 Task: Search "Pending" ticket status & apply.
Action: Mouse moved to (27, 202)
Screenshot: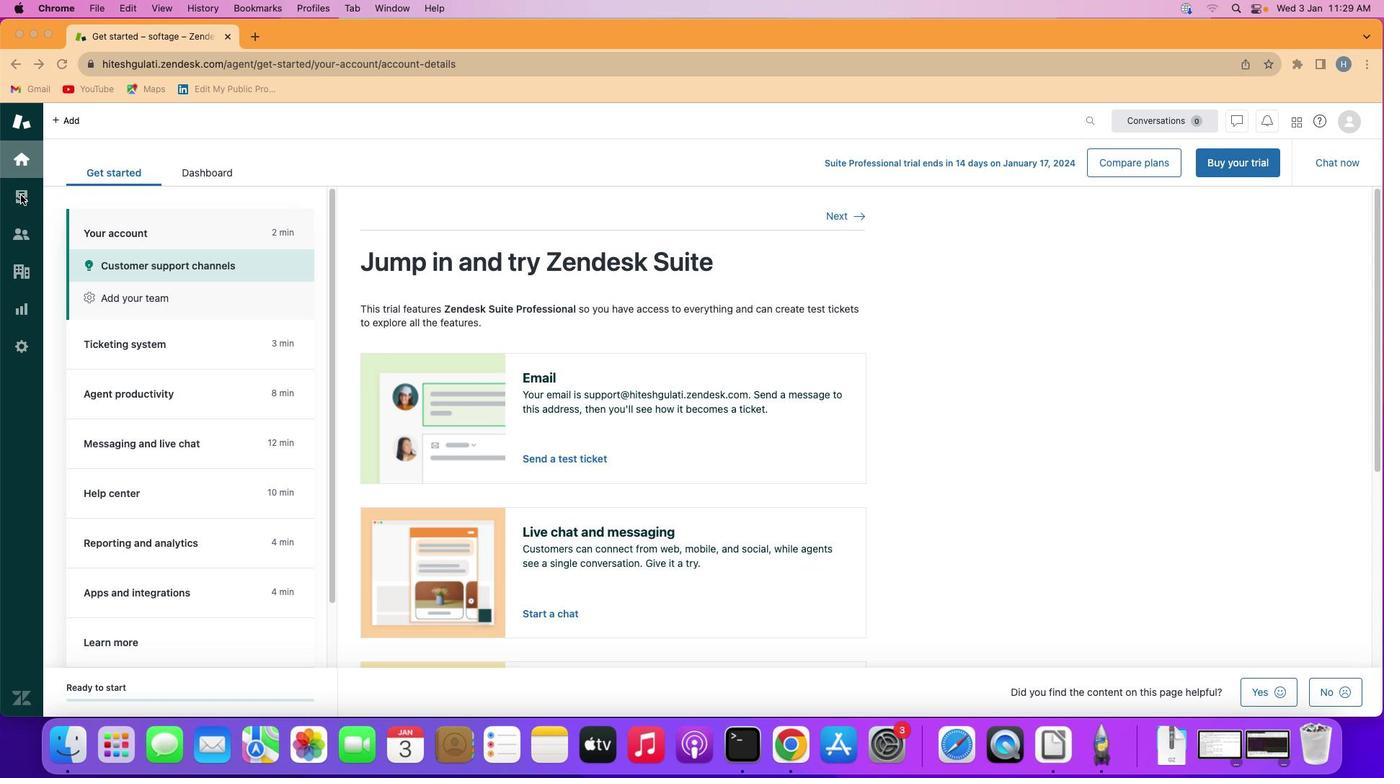 
Action: Mouse pressed left at (27, 202)
Screenshot: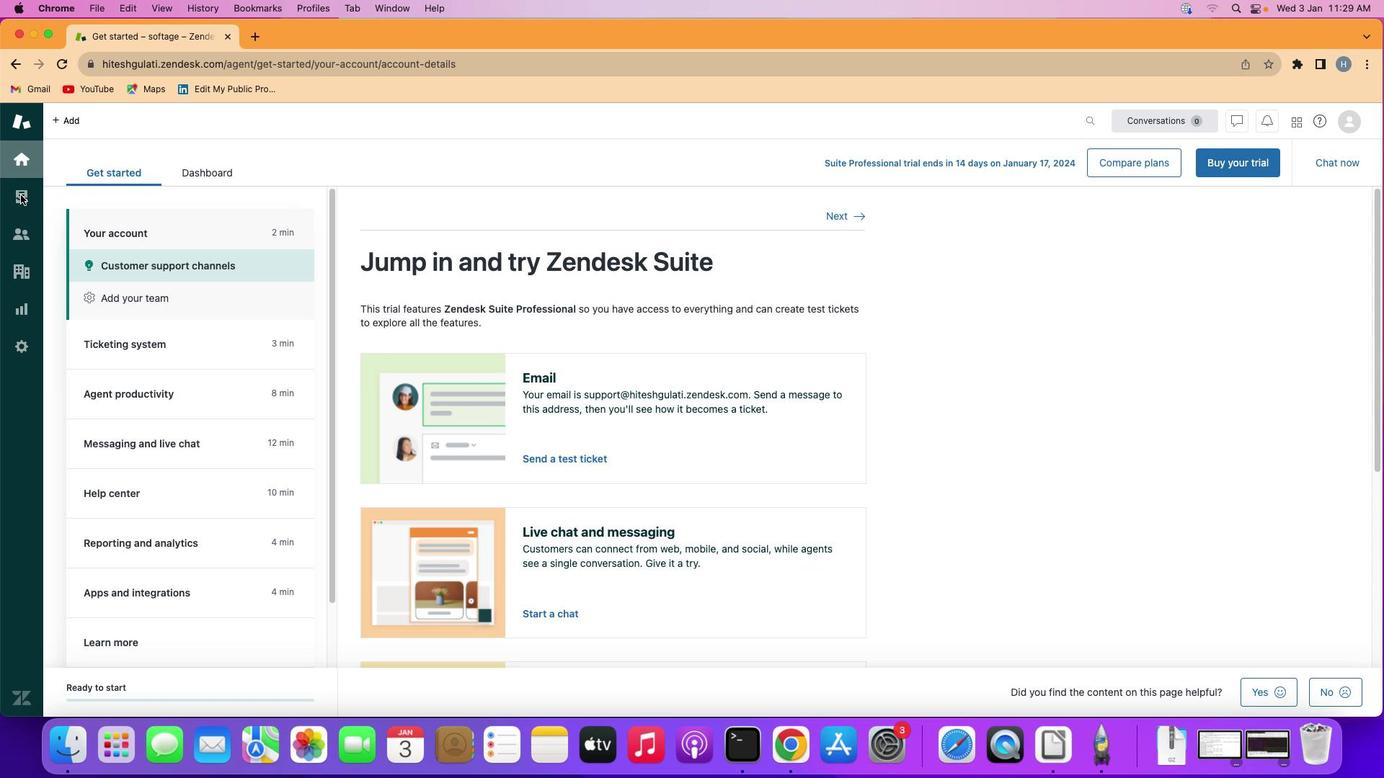 
Action: Mouse moved to (27, 201)
Screenshot: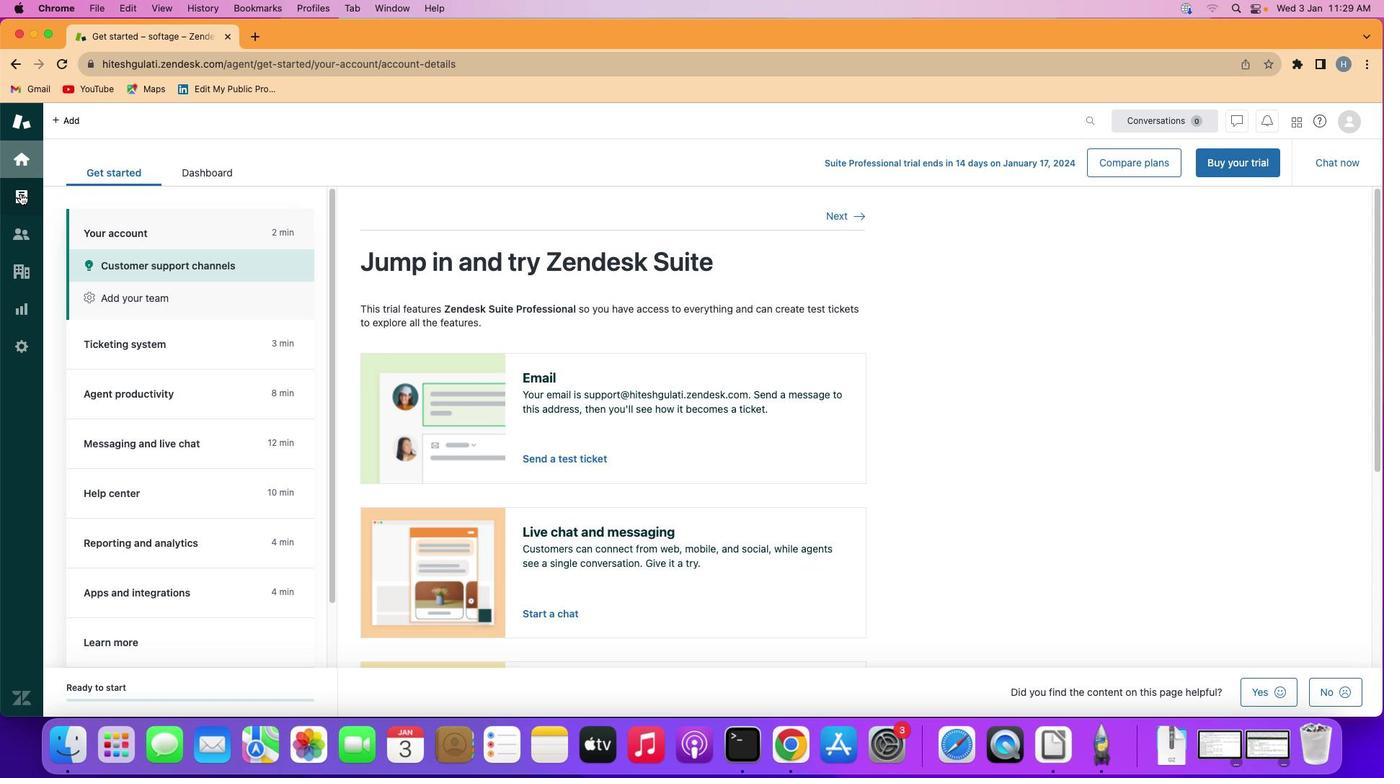 
Action: Mouse pressed left at (27, 201)
Screenshot: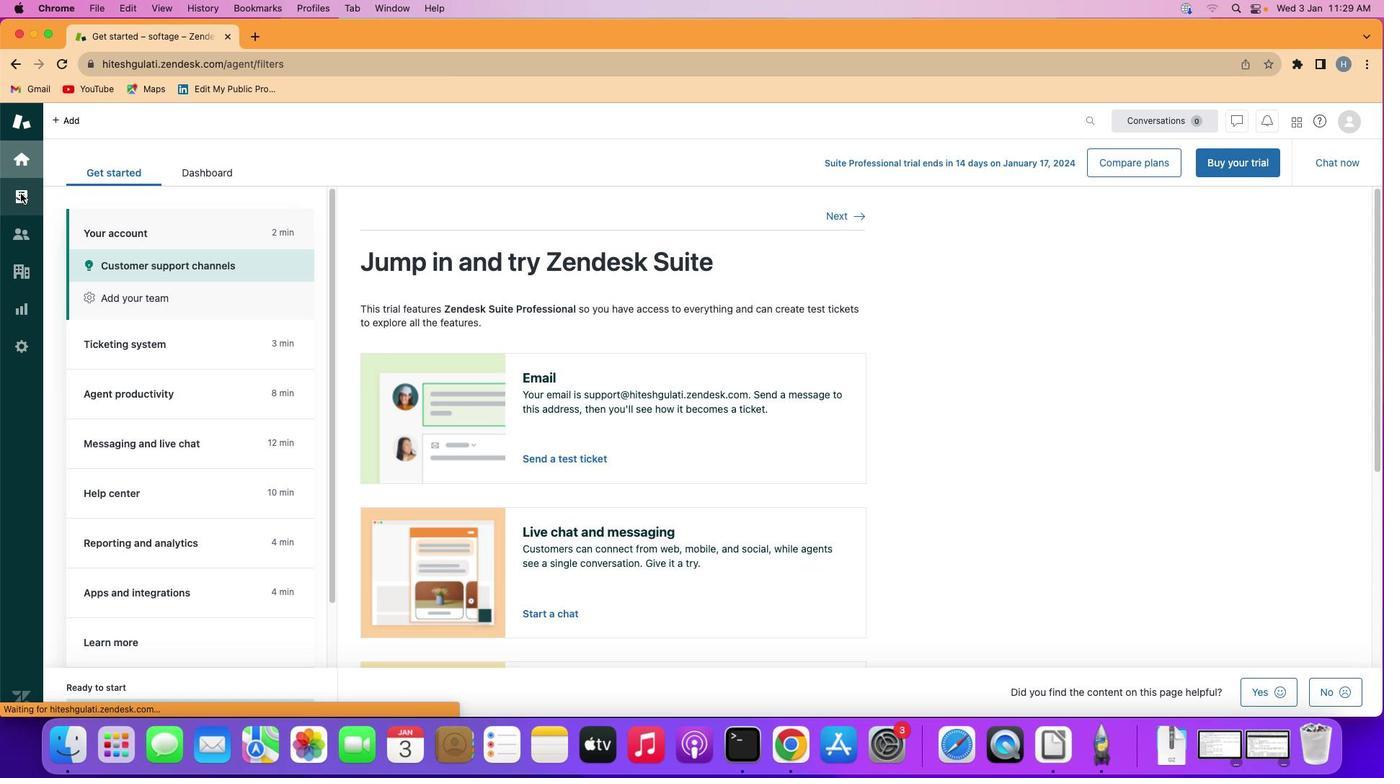 
Action: Mouse moved to (154, 354)
Screenshot: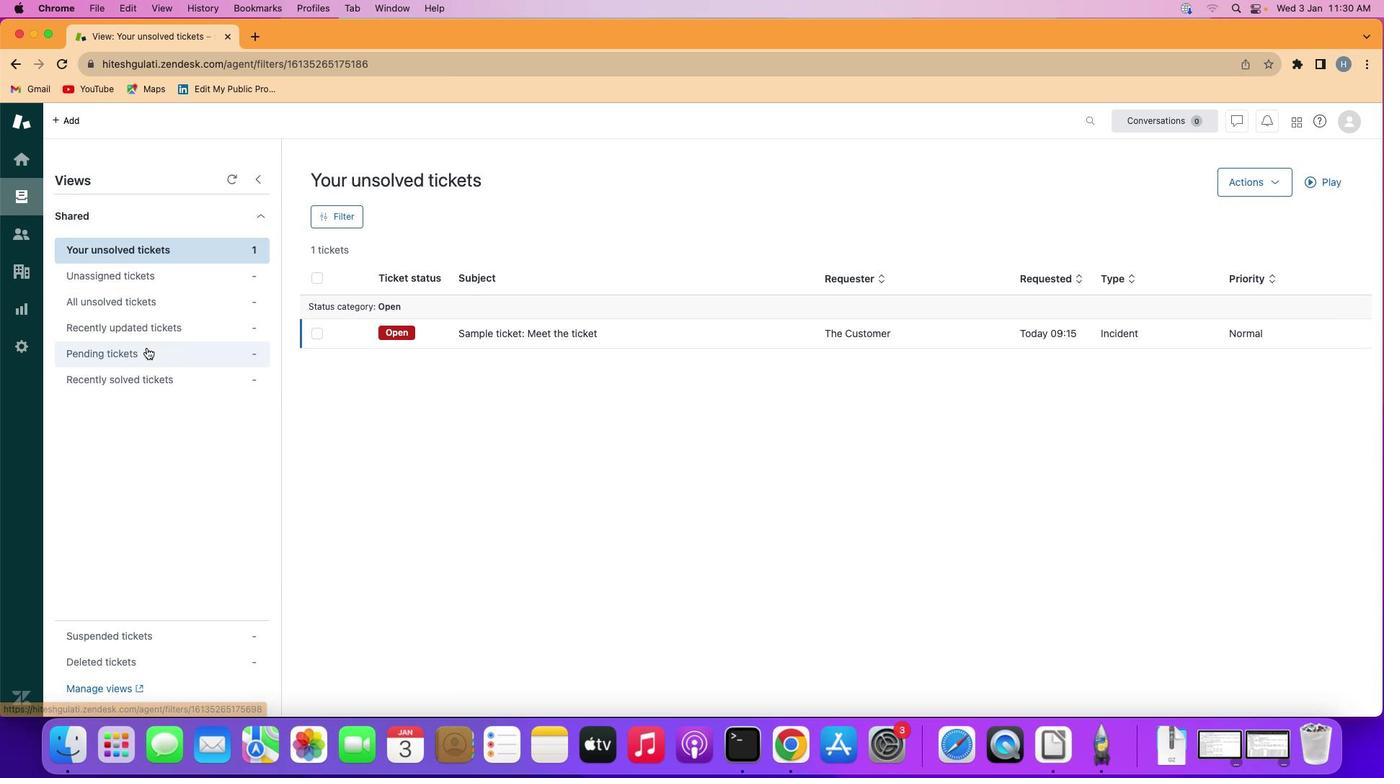 
Action: Mouse pressed left at (154, 354)
Screenshot: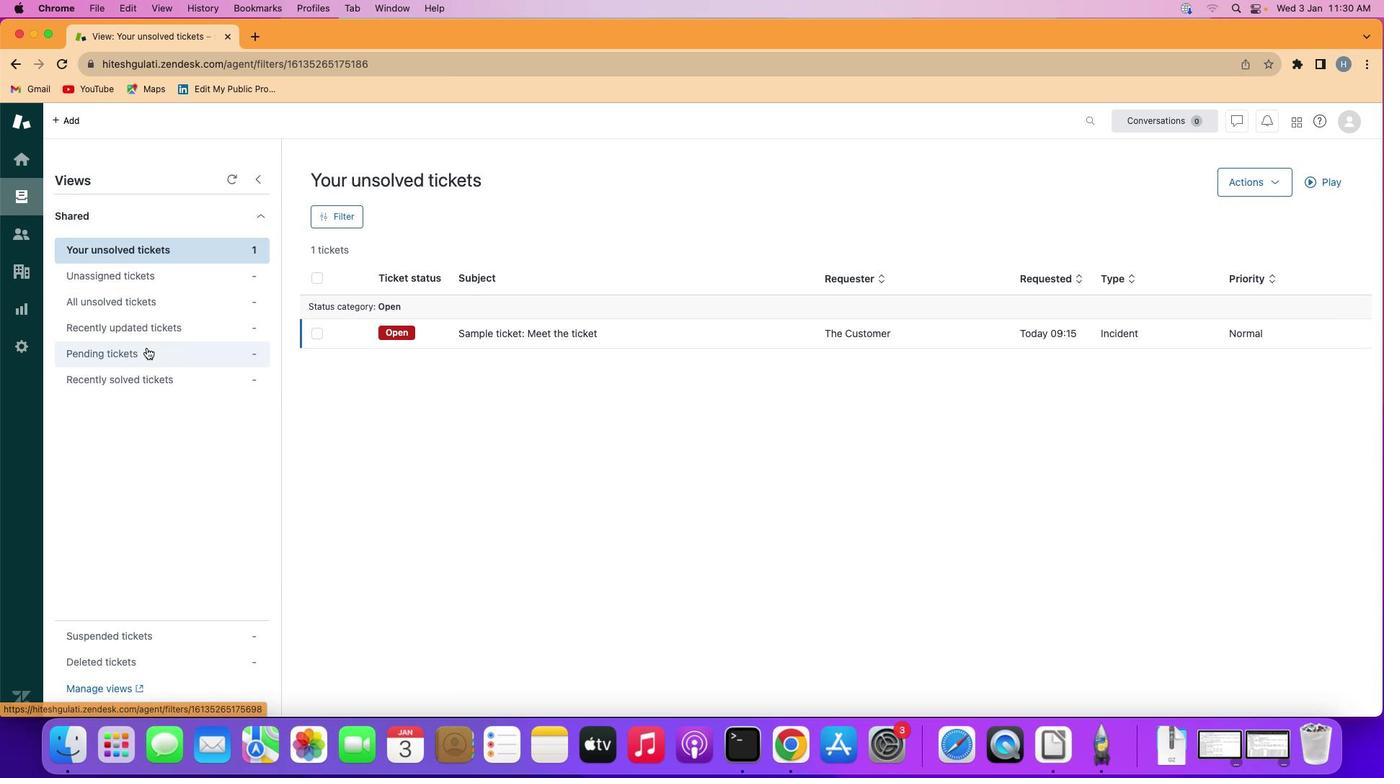 
Action: Mouse moved to (347, 220)
Screenshot: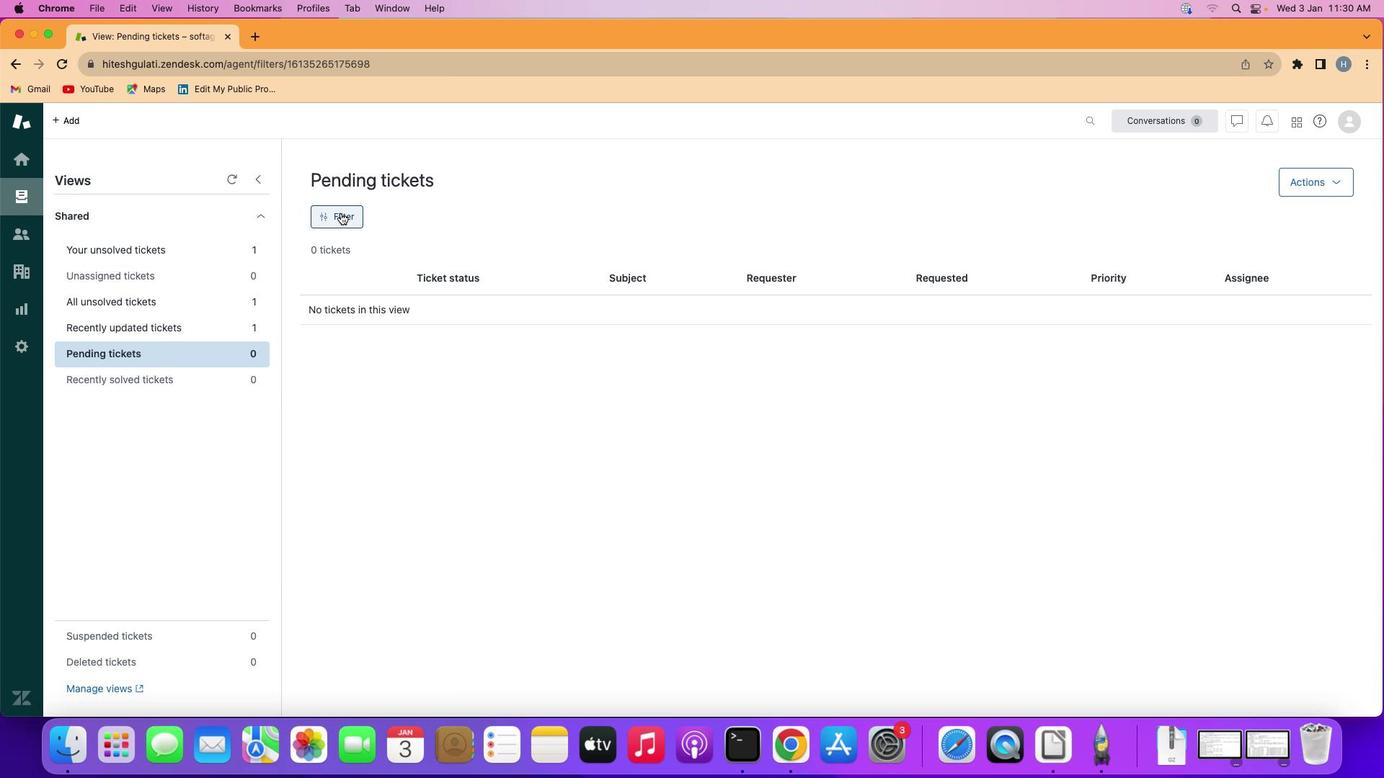 
Action: Mouse pressed left at (347, 220)
Screenshot: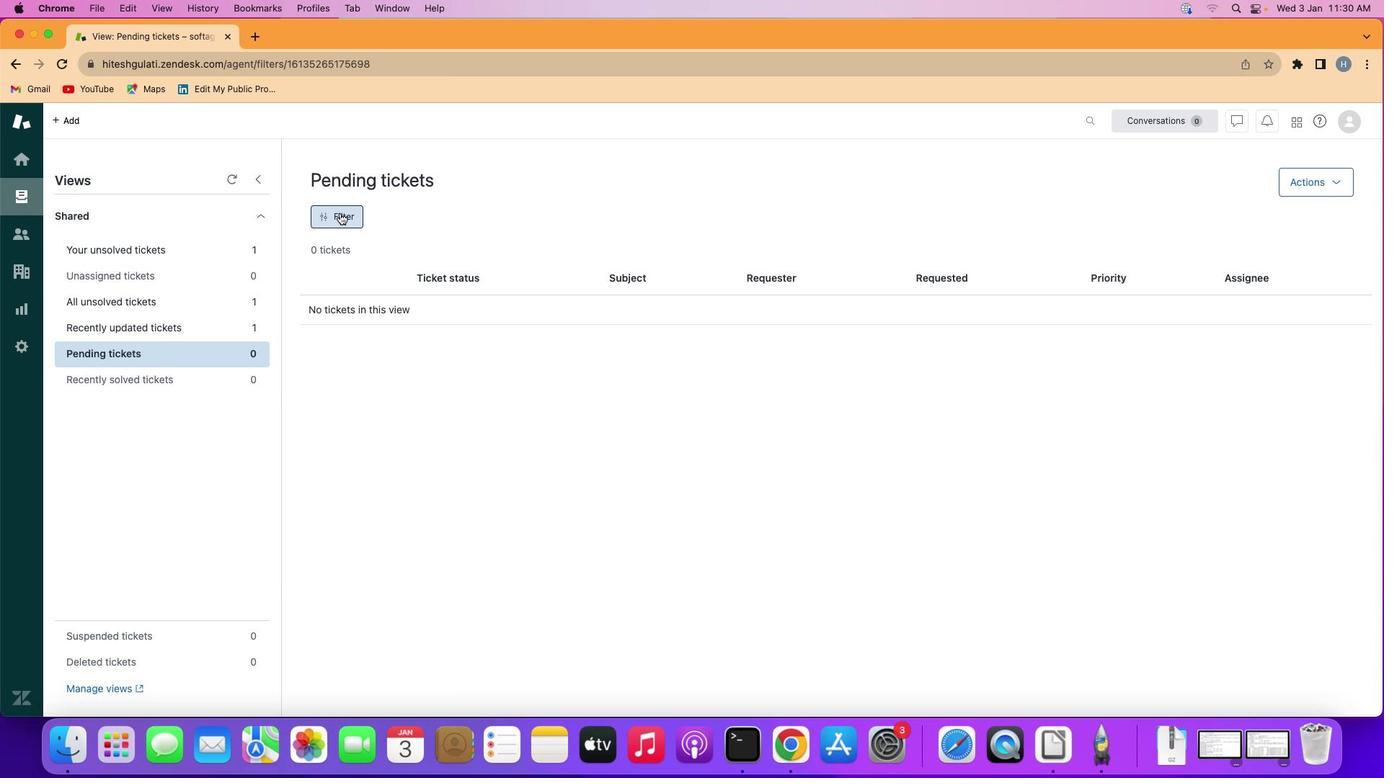 
Action: Mouse moved to (1223, 274)
Screenshot: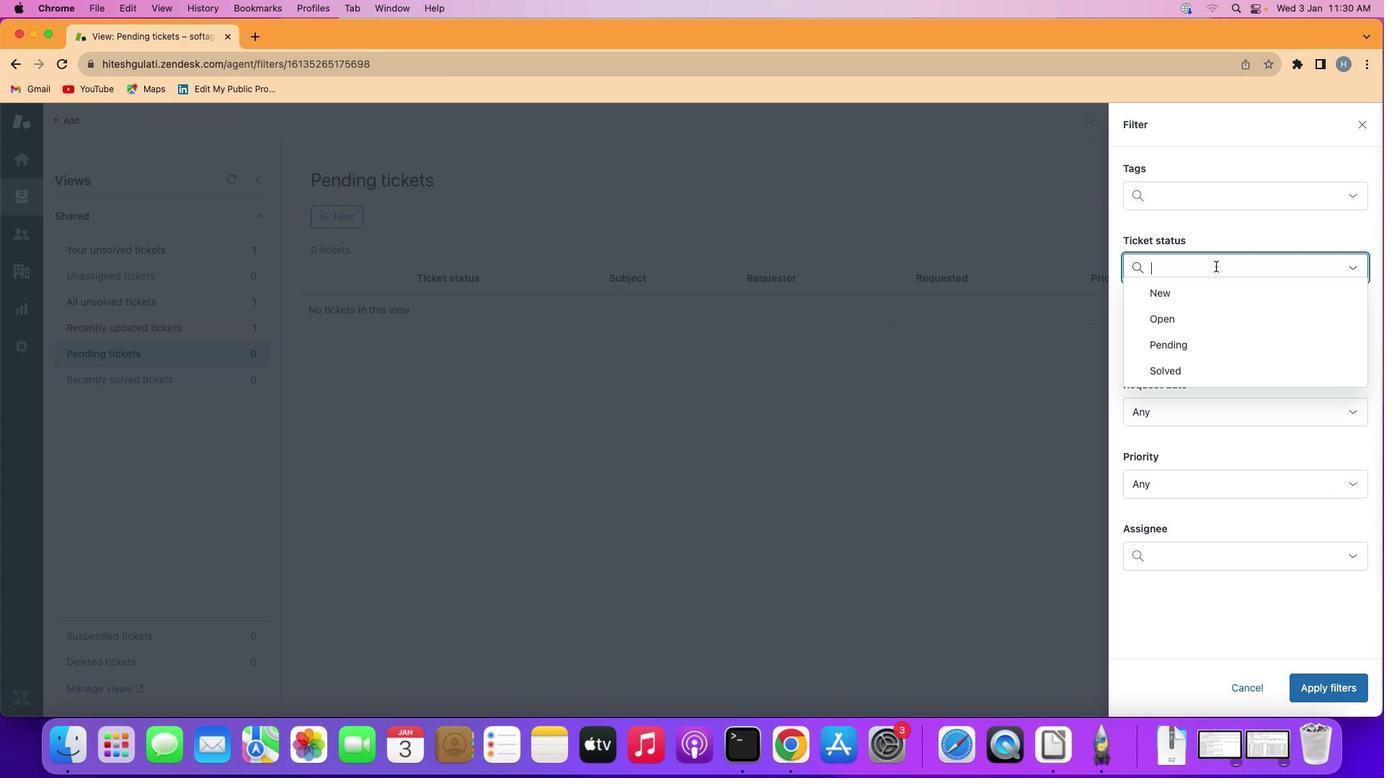 
Action: Mouse pressed left at (1223, 274)
Screenshot: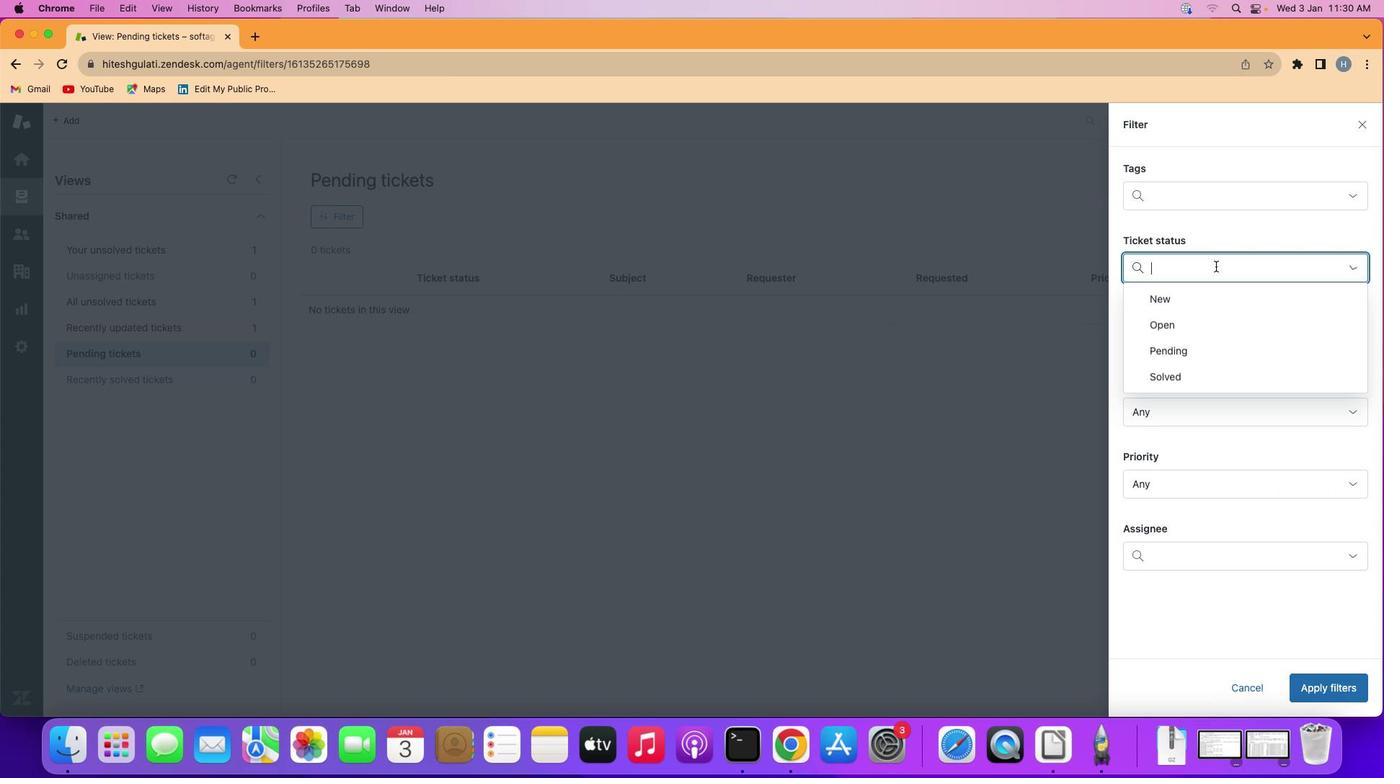 
Action: Mouse moved to (1217, 368)
Screenshot: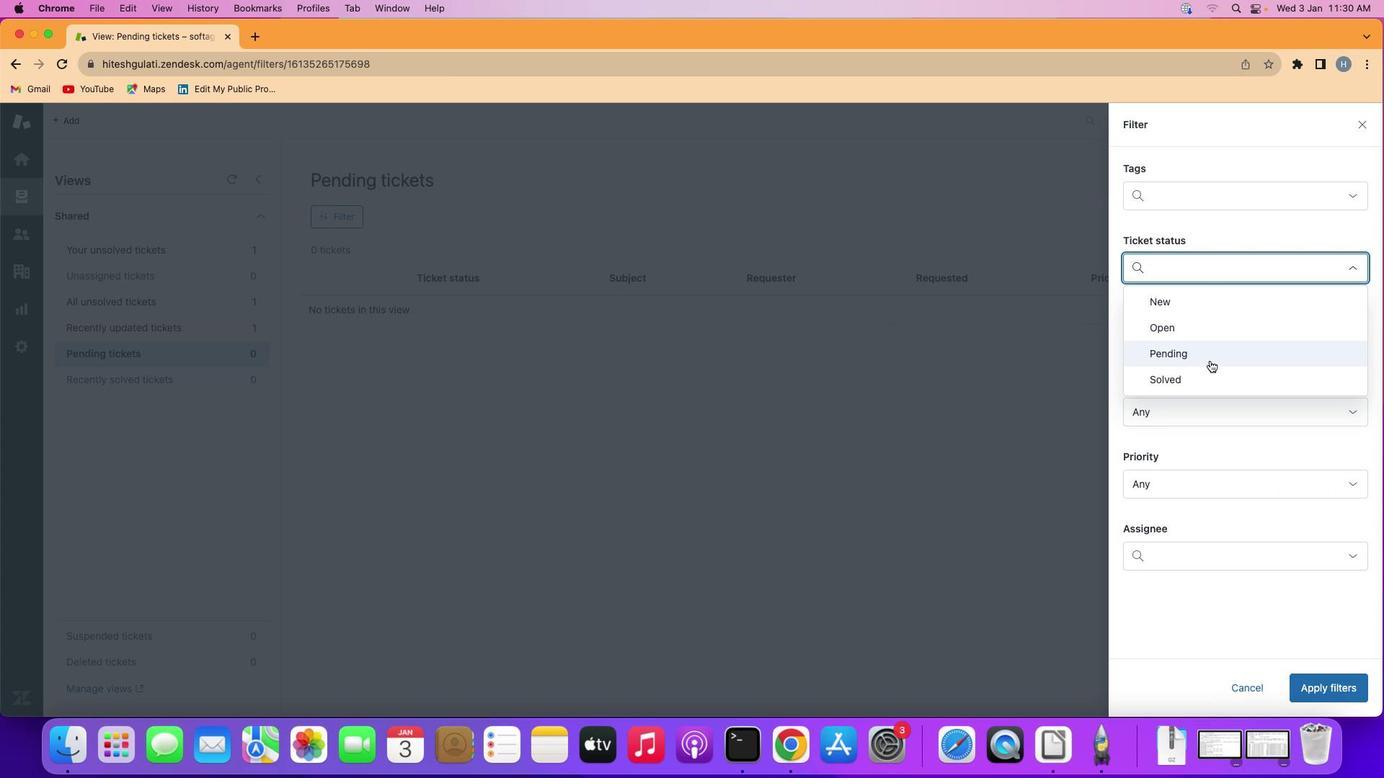 
Action: Mouse pressed left at (1217, 368)
Screenshot: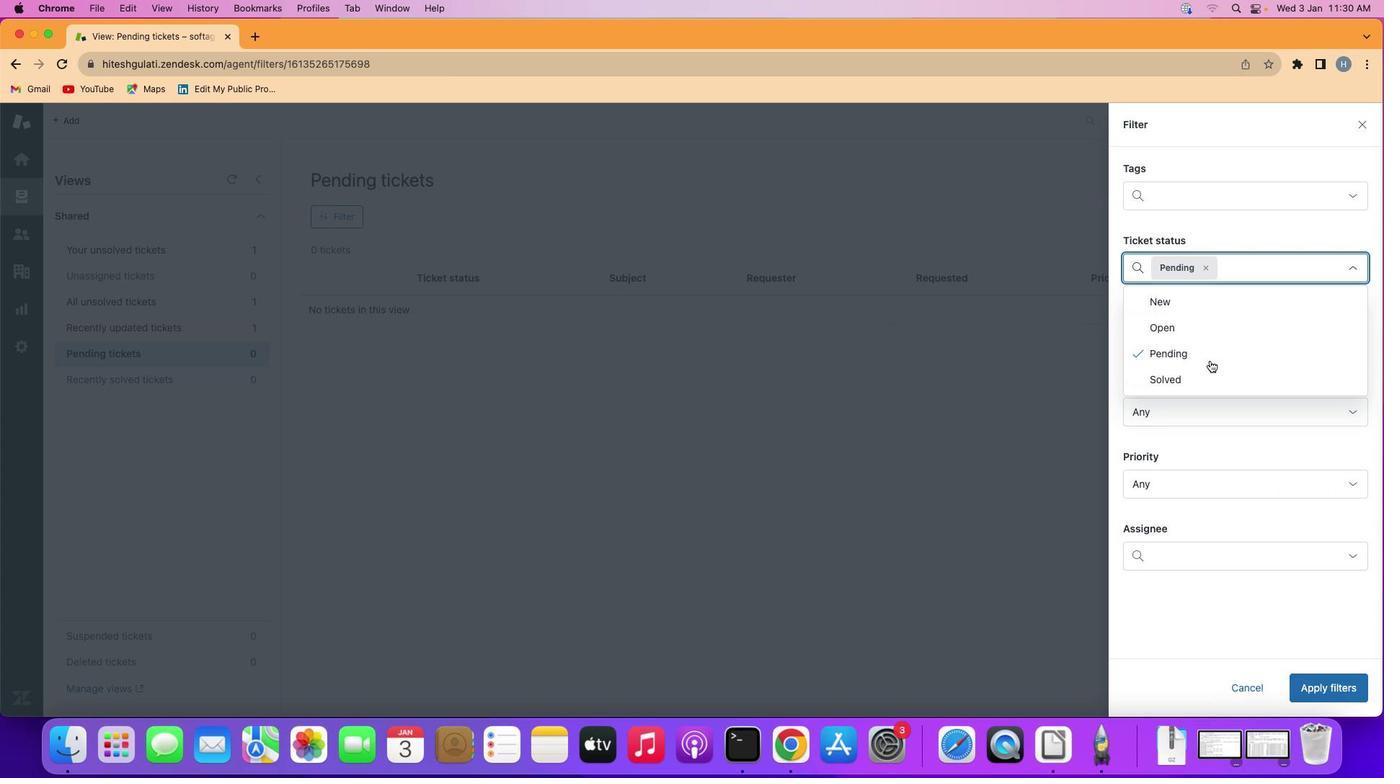 
Action: Mouse moved to (1330, 695)
Screenshot: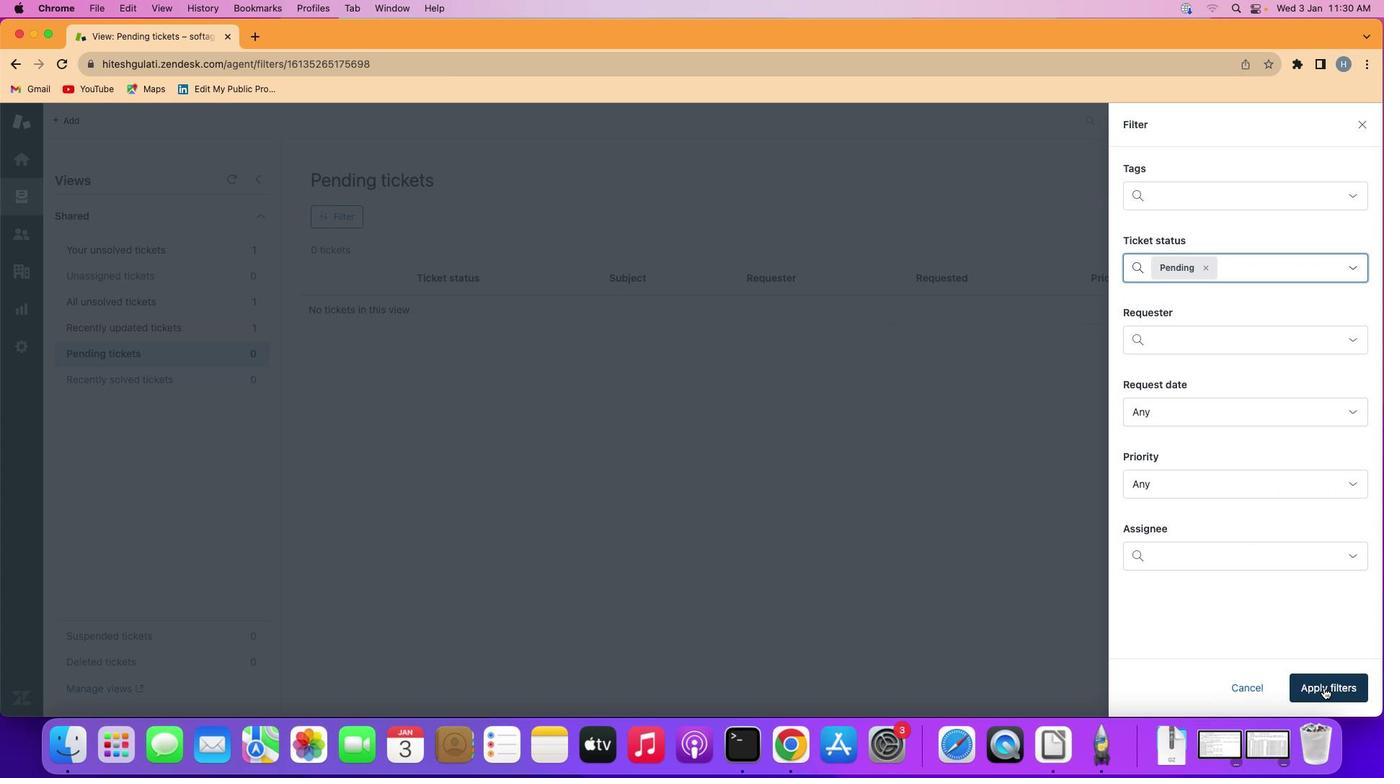 
Action: Mouse pressed left at (1330, 695)
Screenshot: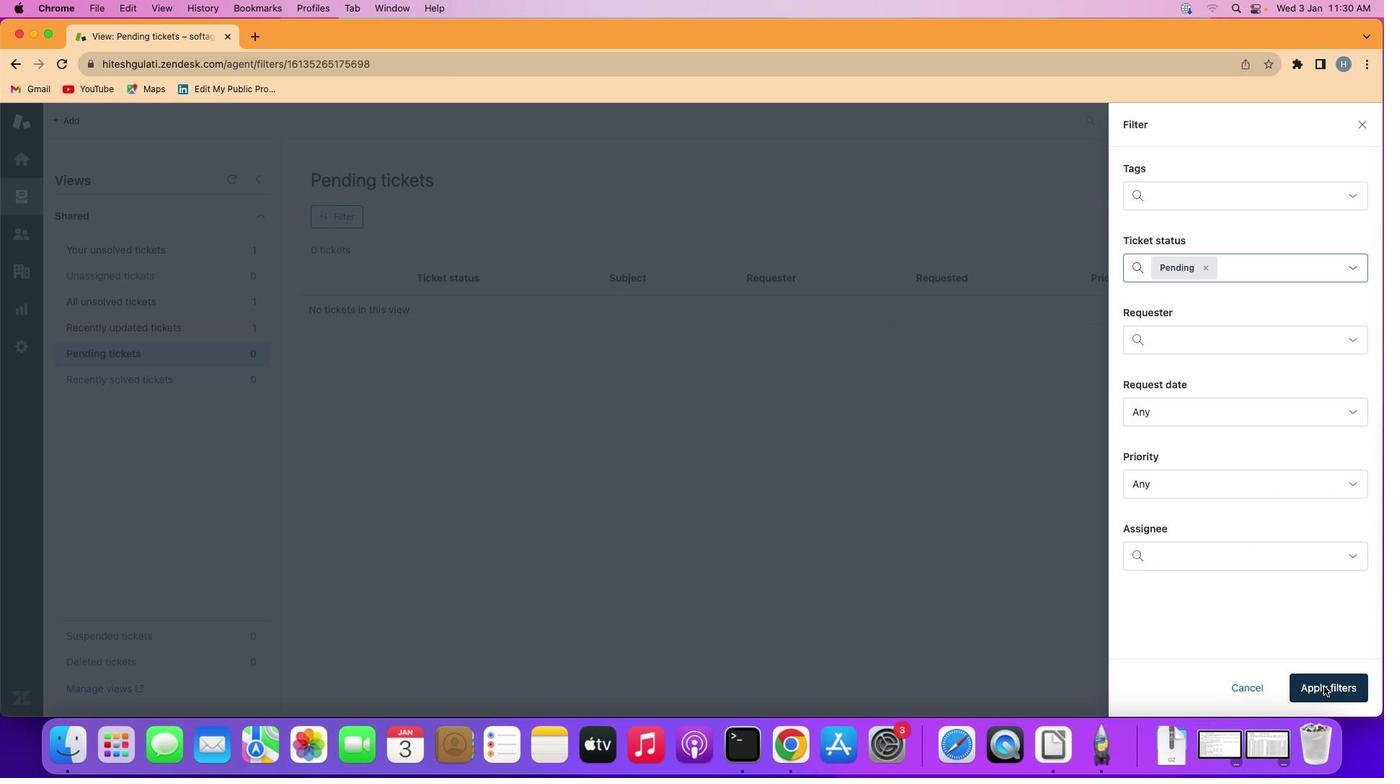 
Action: Mouse moved to (767, 416)
Screenshot: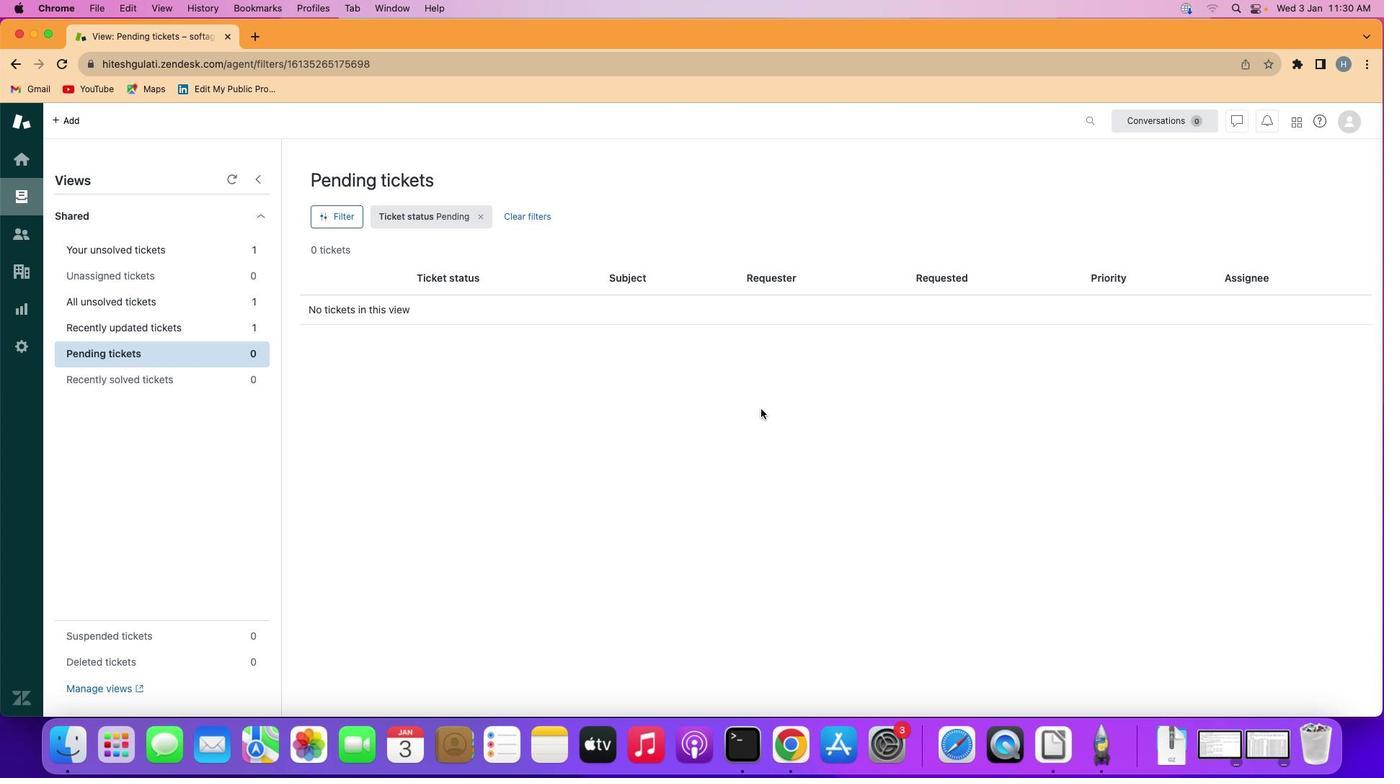 
